 Task: Create ChildIssue0013 as Child Issue of Issue Issue0007 in Backlog  in Scrum Project Project0002 in Jira
Action: Mouse moved to (381, 434)
Screenshot: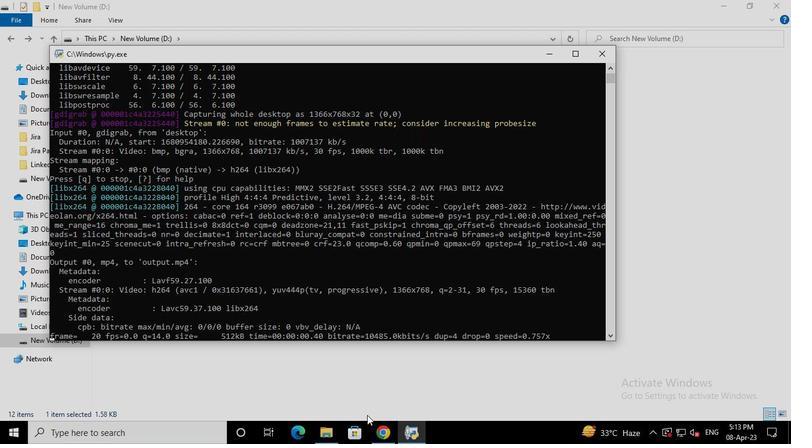 
Action: Mouse pressed left at (381, 434)
Screenshot: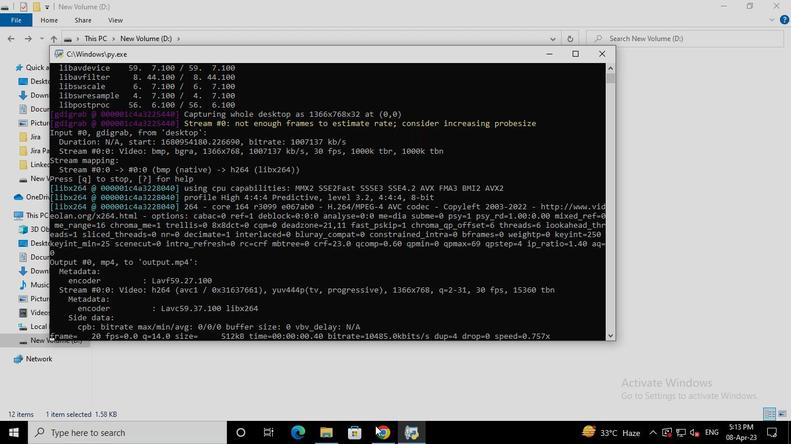 
Action: Mouse moved to (77, 183)
Screenshot: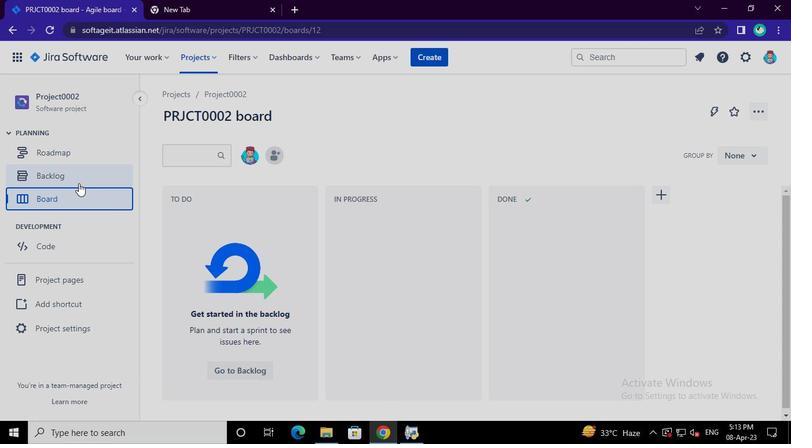 
Action: Mouse pressed left at (77, 183)
Screenshot: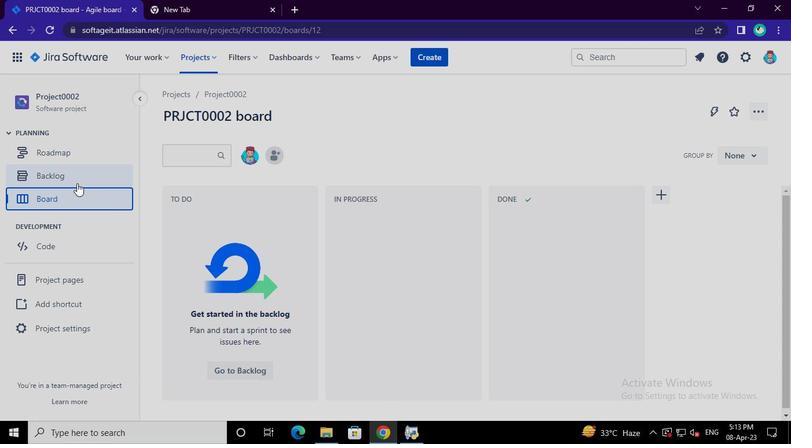 
Action: Mouse moved to (271, 346)
Screenshot: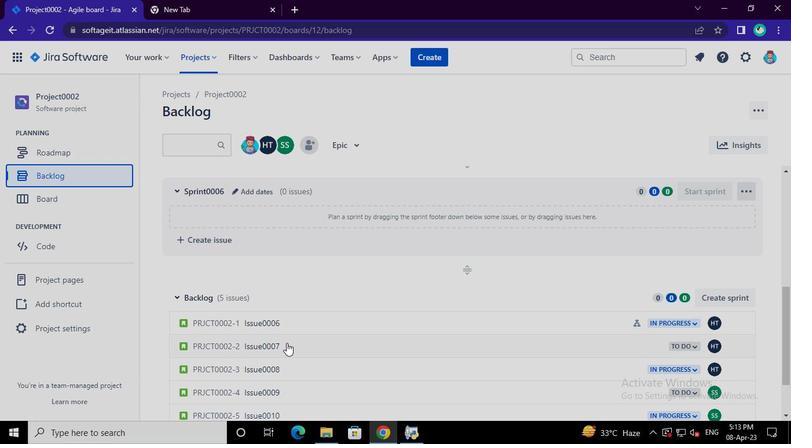 
Action: Mouse pressed left at (271, 346)
Screenshot: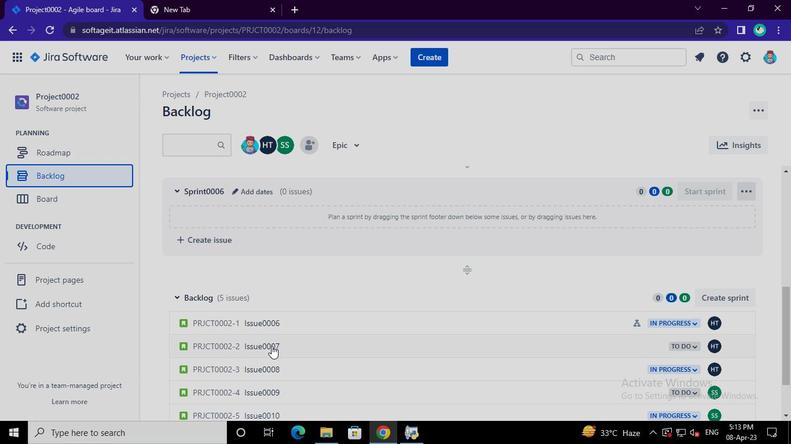 
Action: Mouse moved to (592, 232)
Screenshot: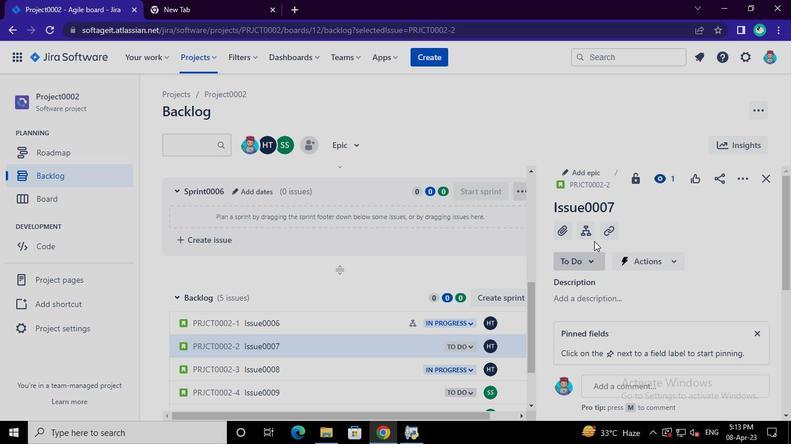 
Action: Mouse pressed left at (592, 232)
Screenshot: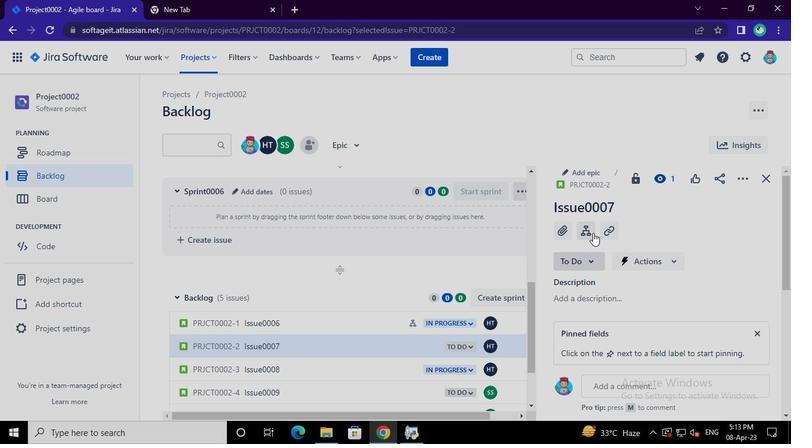 
Action: Mouse moved to (601, 283)
Screenshot: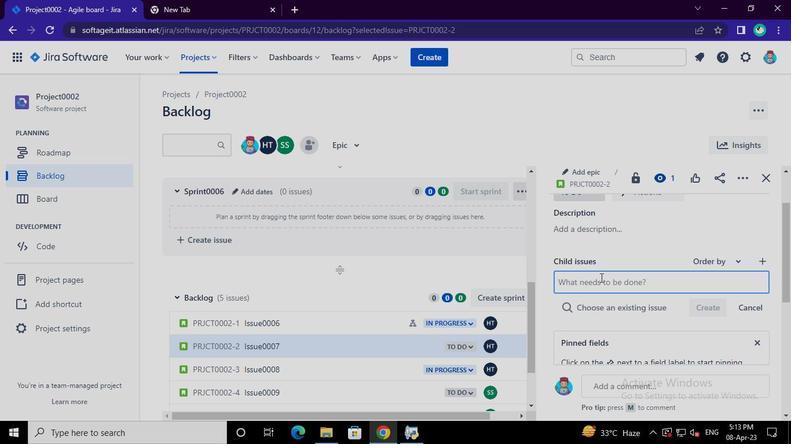 
Action: Mouse pressed left at (601, 283)
Screenshot: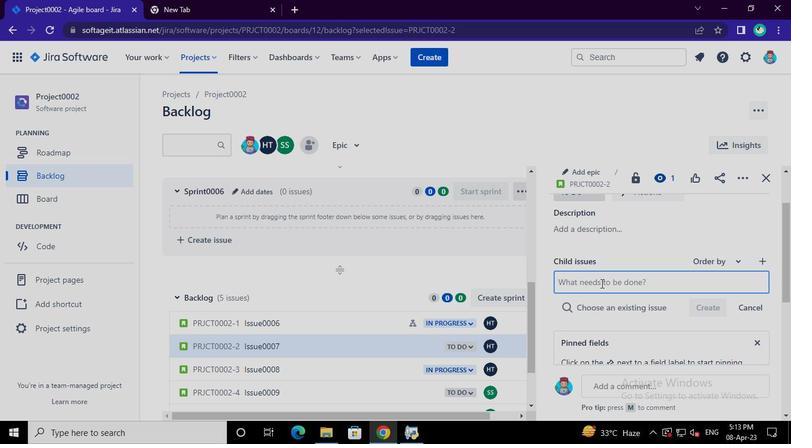 
Action: Mouse moved to (601, 284)
Screenshot: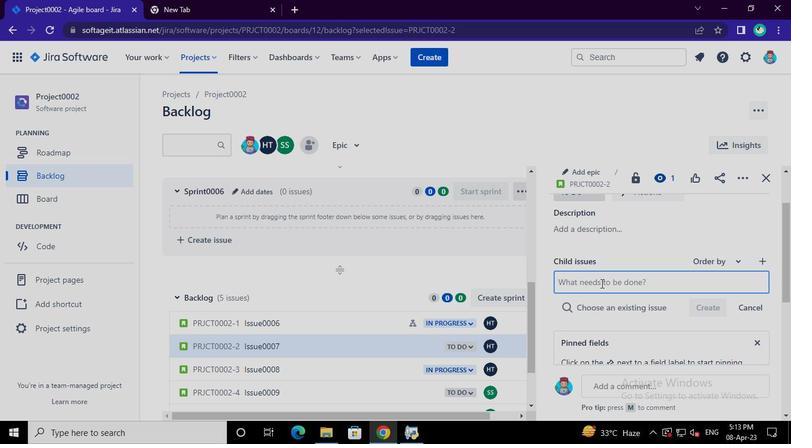 
Action: Keyboard Key.shift
Screenshot: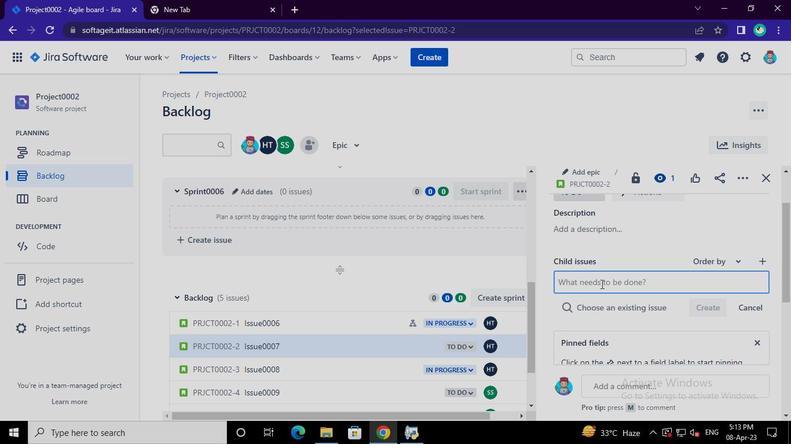 
Action: Keyboard C
Screenshot: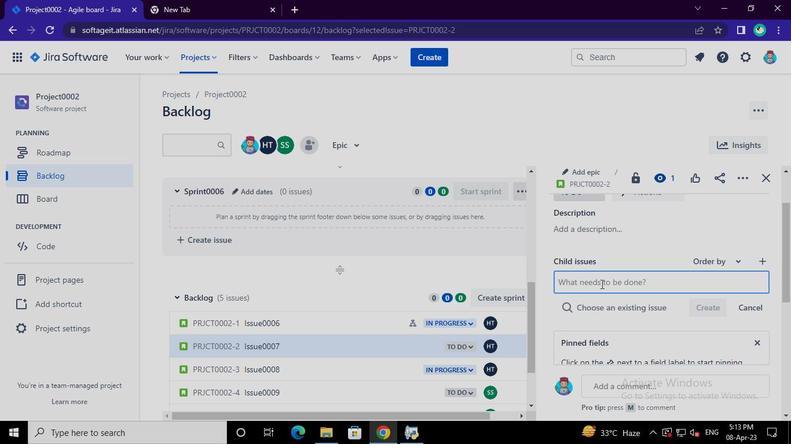 
Action: Keyboard h
Screenshot: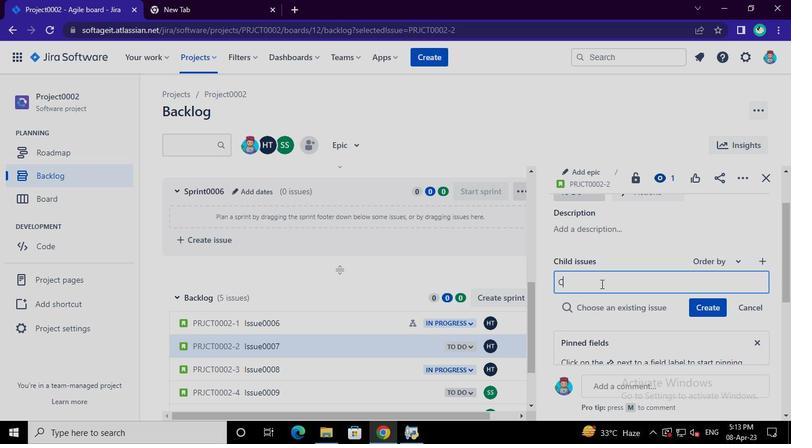 
Action: Keyboard i
Screenshot: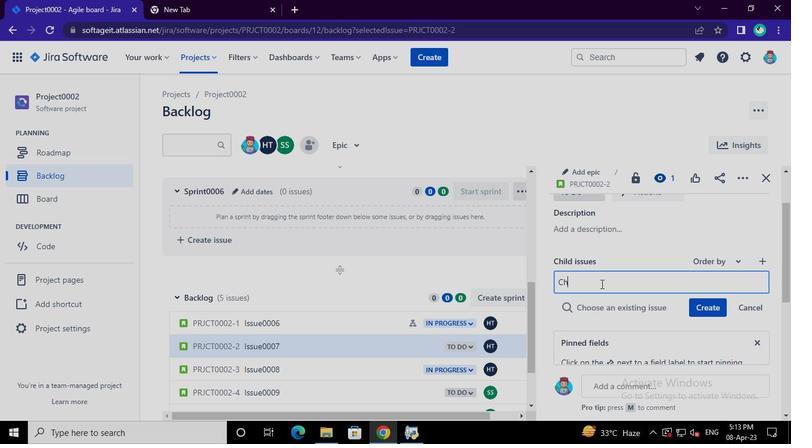 
Action: Keyboard l
Screenshot: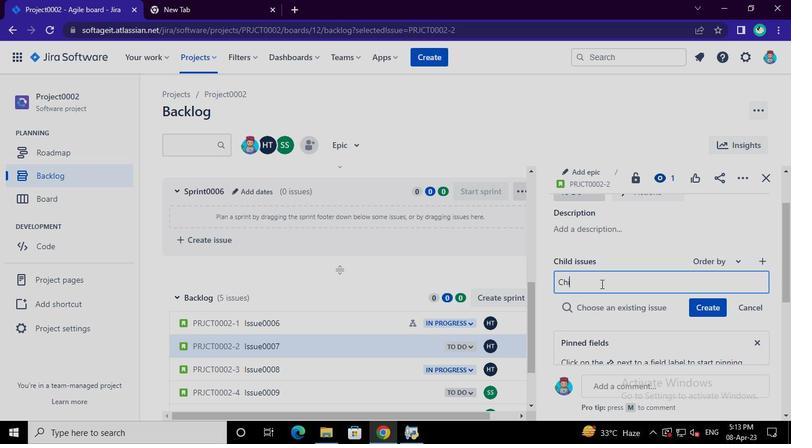 
Action: Keyboard d
Screenshot: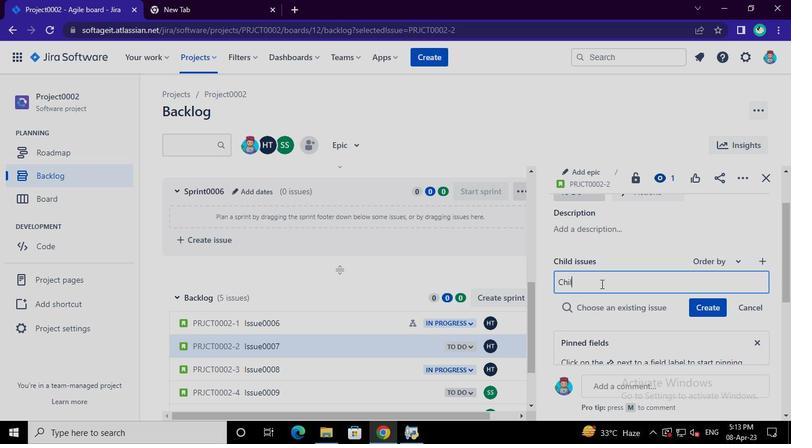 
Action: Keyboard Key.shift
Screenshot: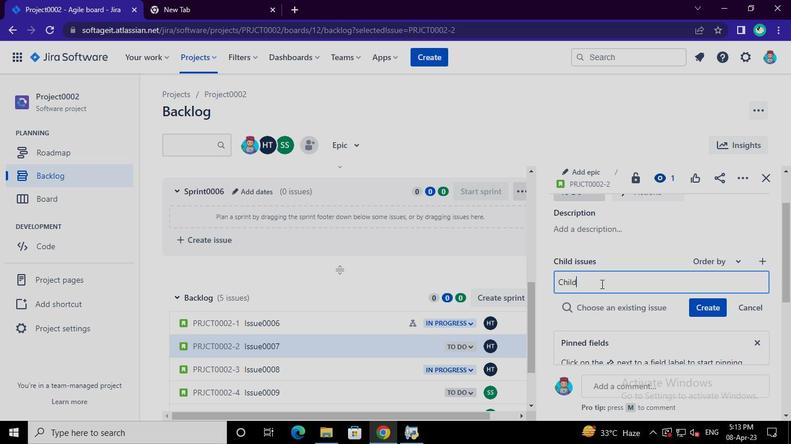 
Action: Keyboard I
Screenshot: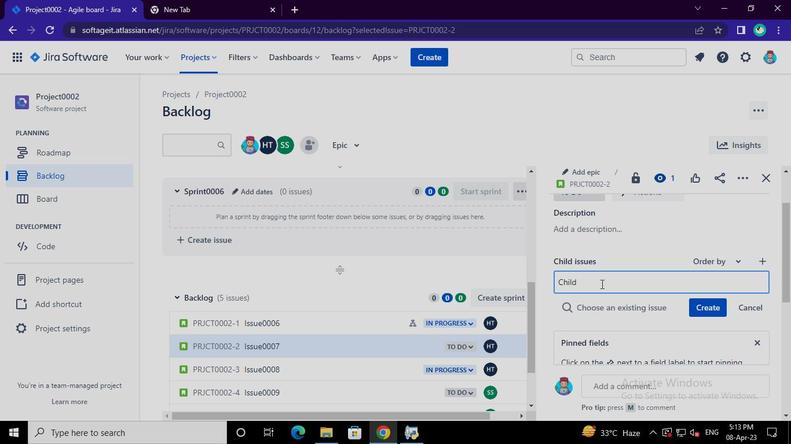 
Action: Keyboard s
Screenshot: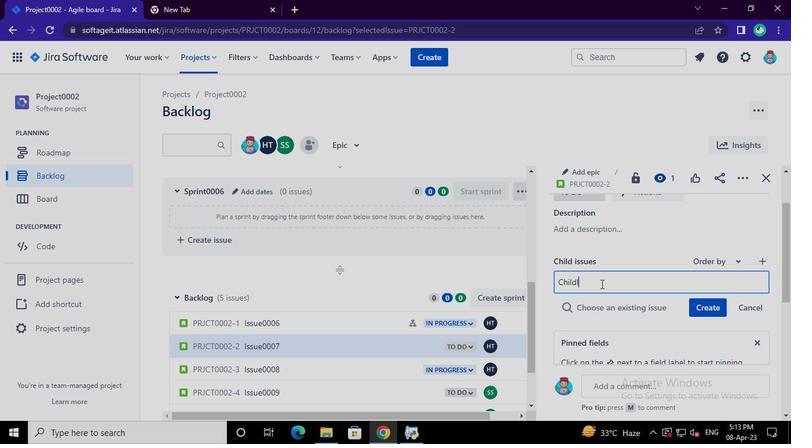 
Action: Keyboard s
Screenshot: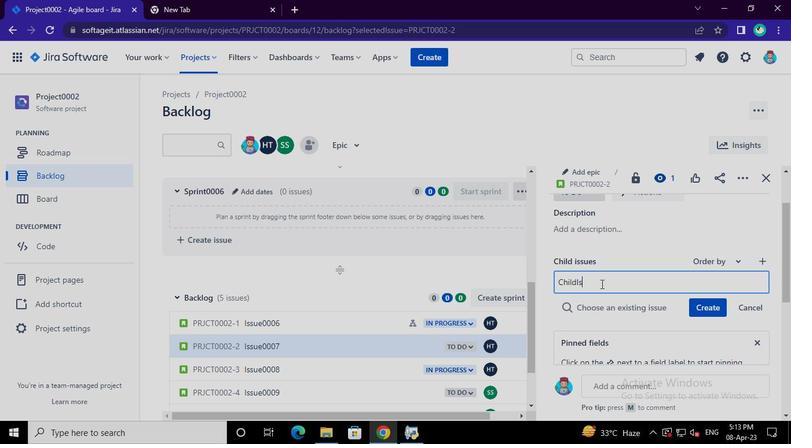 
Action: Keyboard u
Screenshot: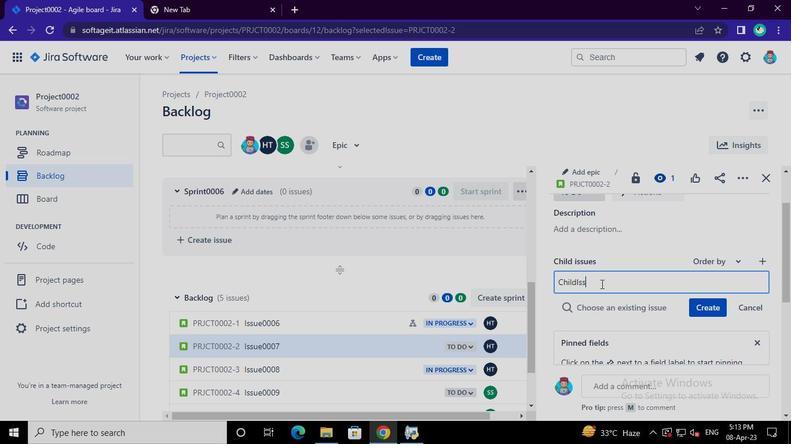 
Action: Keyboard e
Screenshot: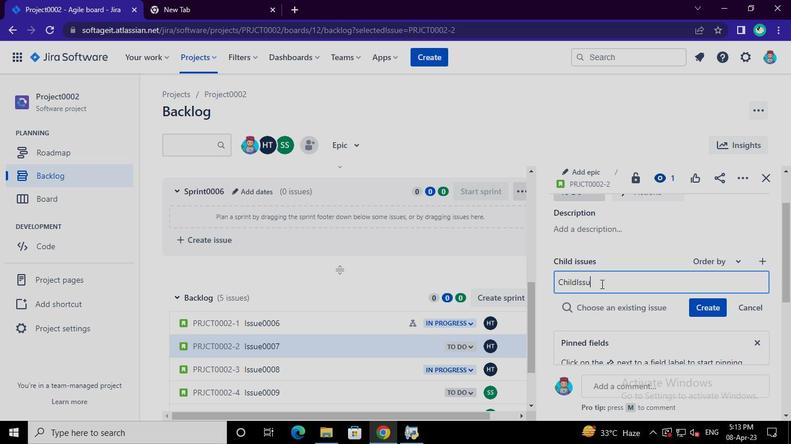 
Action: Keyboard <96>
Screenshot: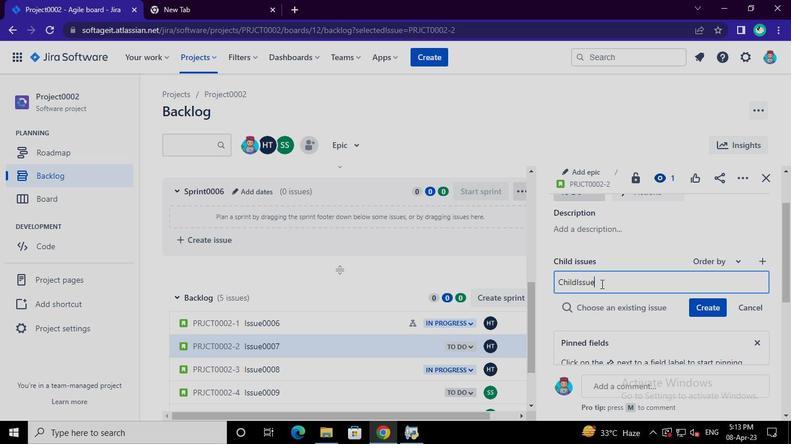 
Action: Keyboard <96>
Screenshot: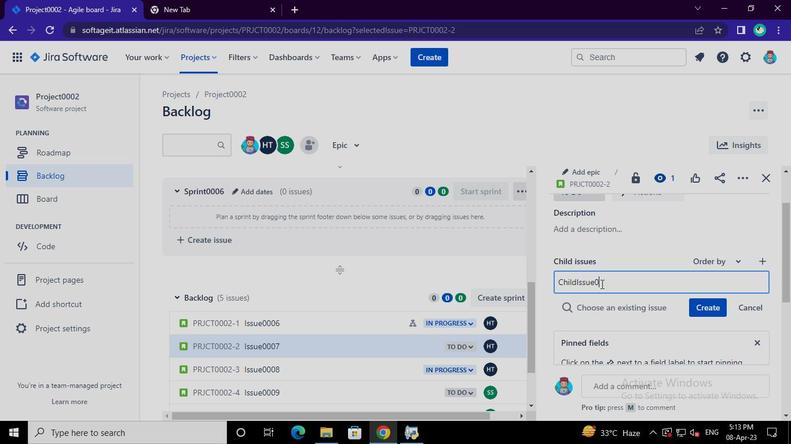 
Action: Keyboard <96>
Screenshot: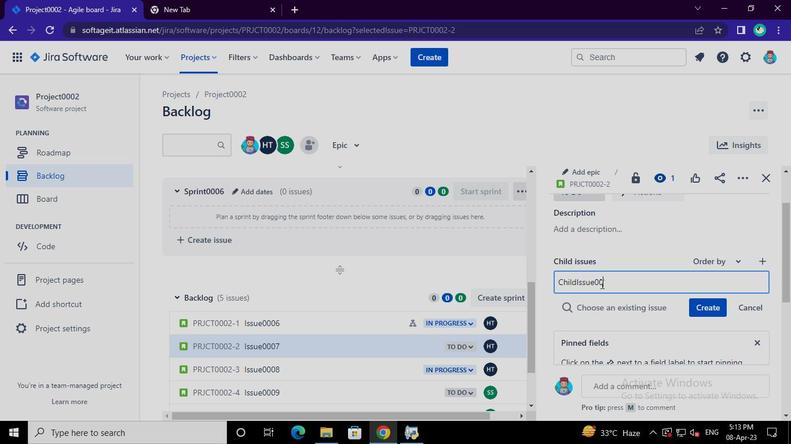 
Action: Keyboard Key.backspace
Screenshot: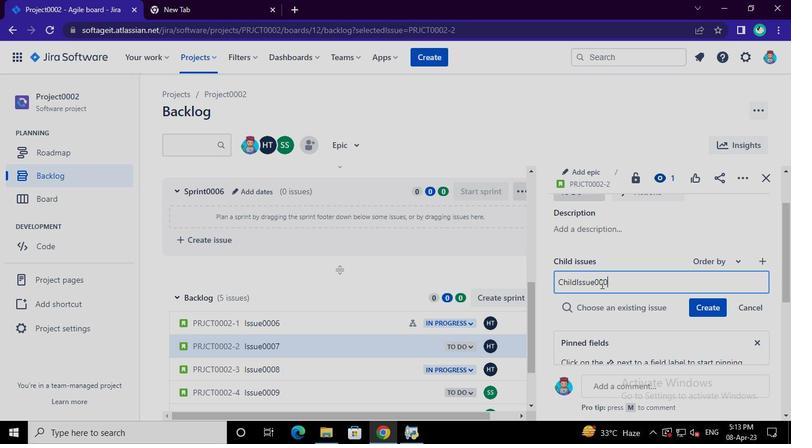 
Action: Keyboard <97>
Screenshot: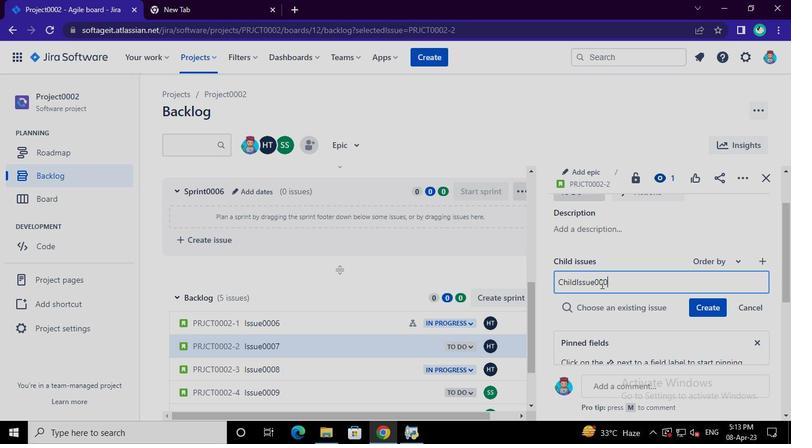 
Action: Keyboard <99>
Screenshot: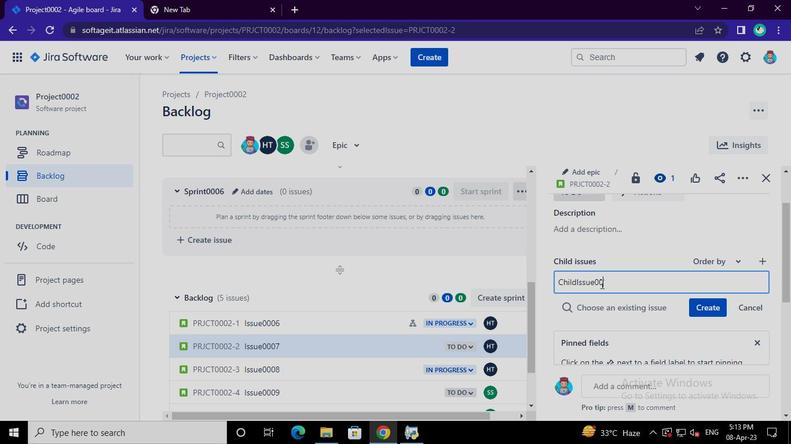 
Action: Mouse moved to (708, 301)
Screenshot: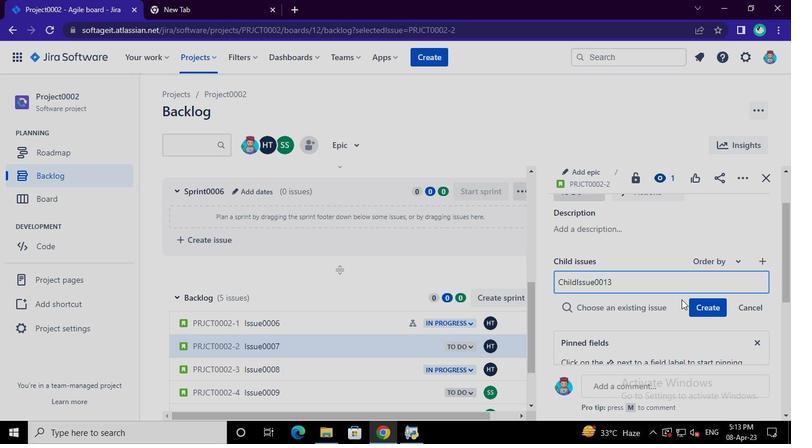 
Action: Mouse pressed left at (708, 301)
Screenshot: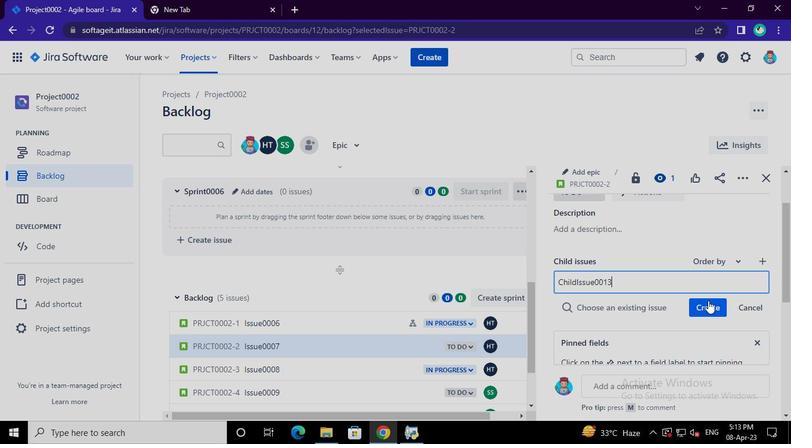 
Action: Mouse moved to (413, 435)
Screenshot: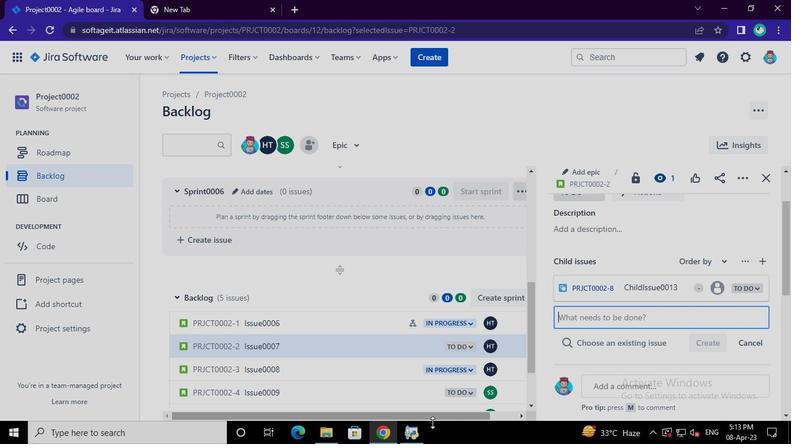 
Action: Mouse pressed left at (413, 435)
Screenshot: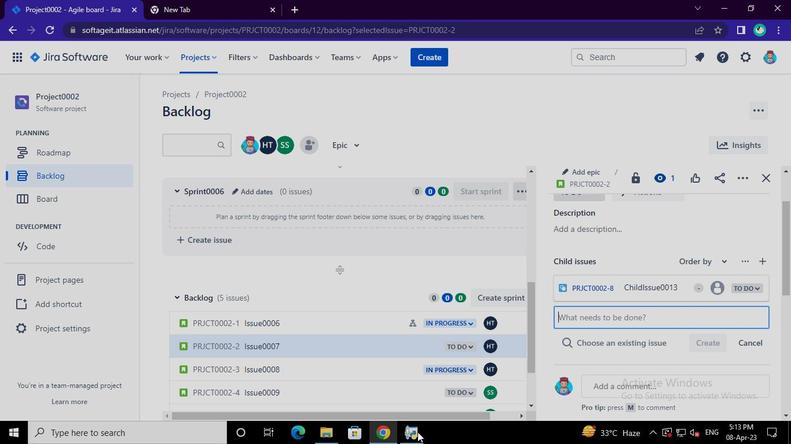 
Action: Mouse moved to (597, 55)
Screenshot: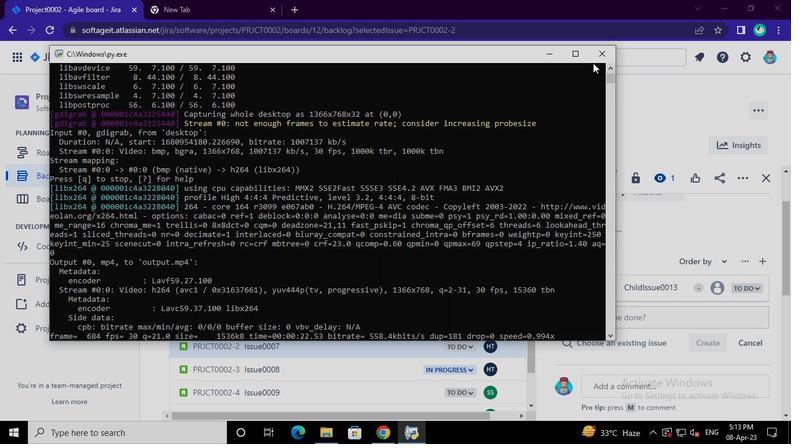 
Action: Mouse pressed left at (597, 55)
Screenshot: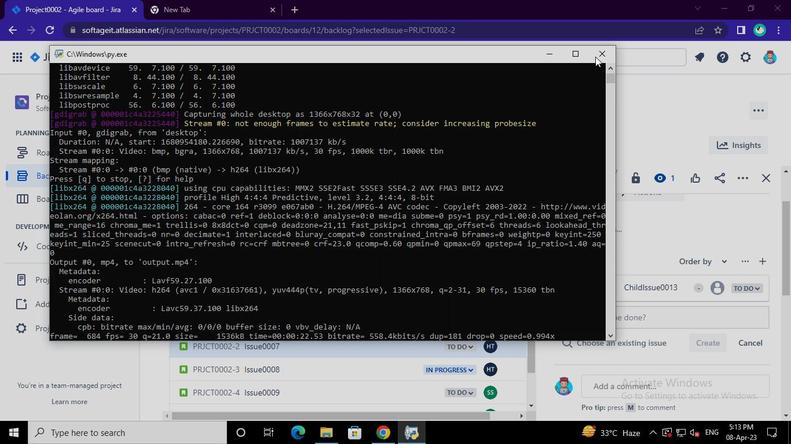 
